 Task: Look for products in the category "Makeup" that are on sale.
Action: Mouse moved to (223, 123)
Screenshot: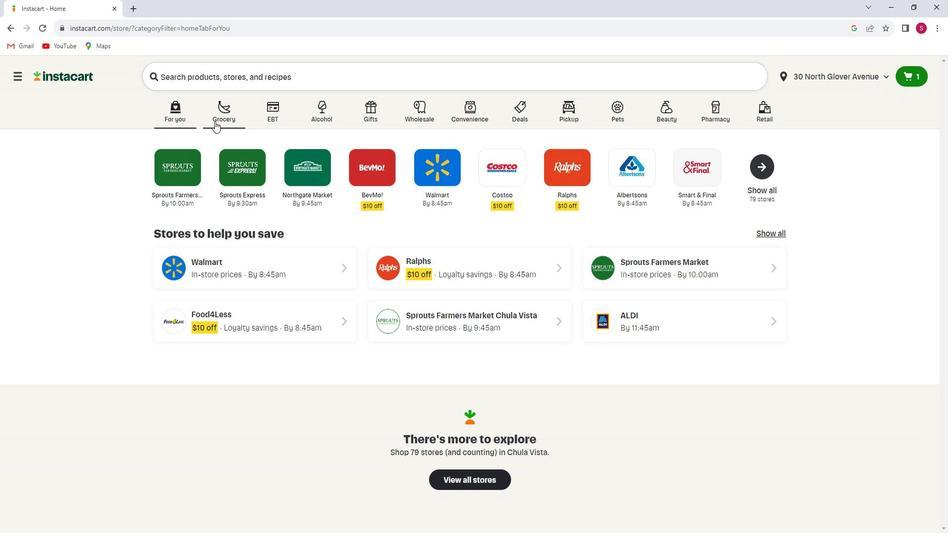 
Action: Mouse pressed left at (223, 123)
Screenshot: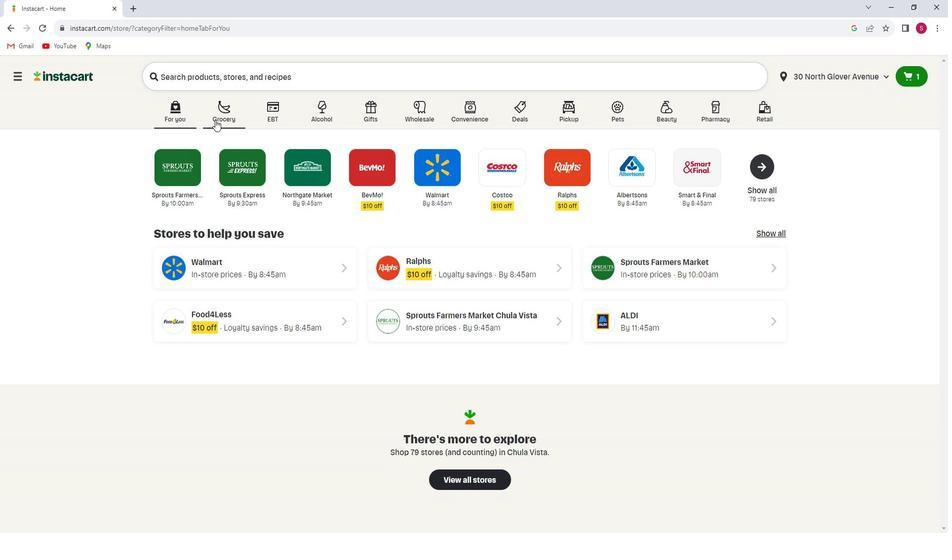 
Action: Mouse moved to (248, 299)
Screenshot: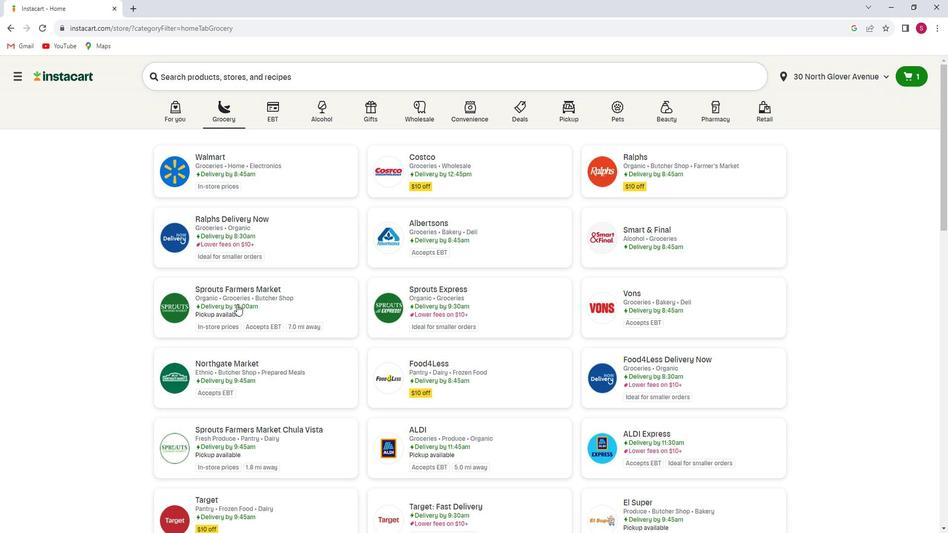 
Action: Mouse pressed left at (248, 299)
Screenshot: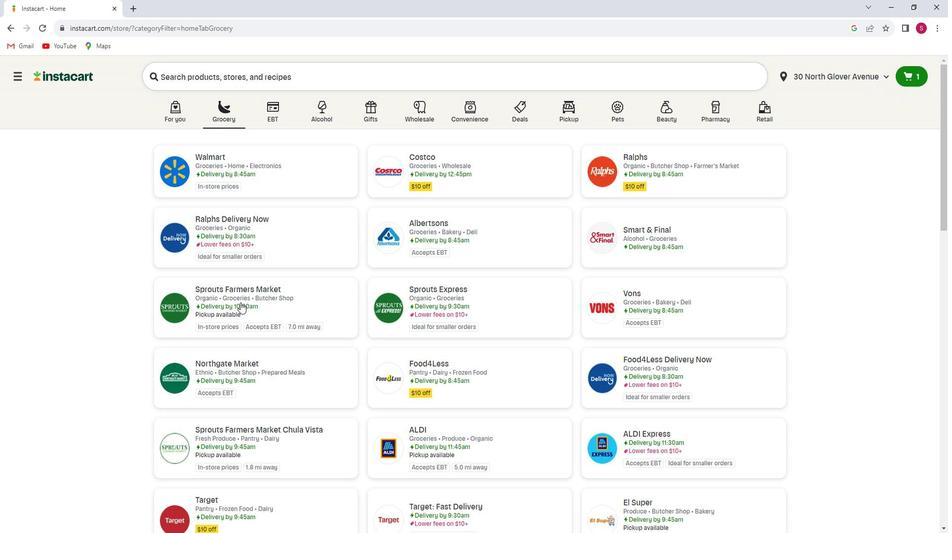 
Action: Mouse moved to (63, 335)
Screenshot: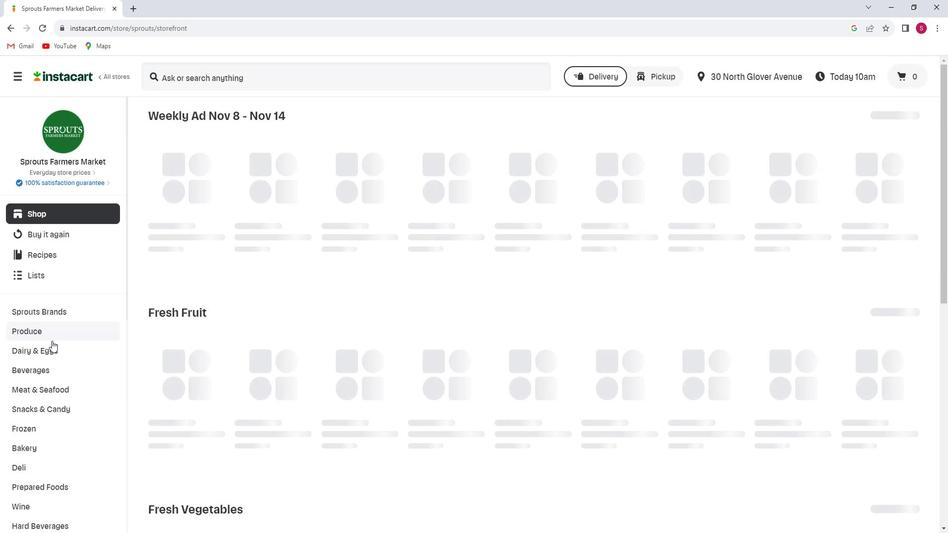 
Action: Mouse scrolled (63, 335) with delta (0, 0)
Screenshot: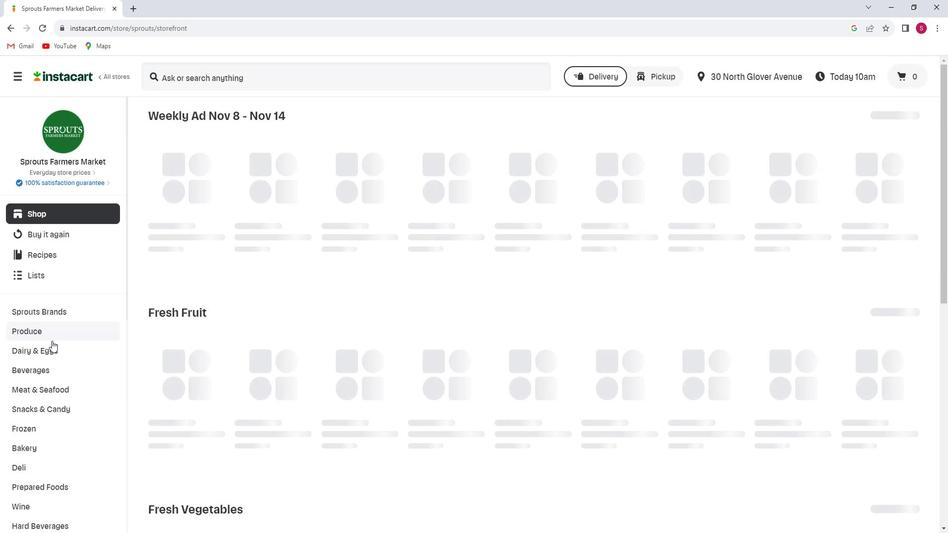 
Action: Mouse moved to (64, 334)
Screenshot: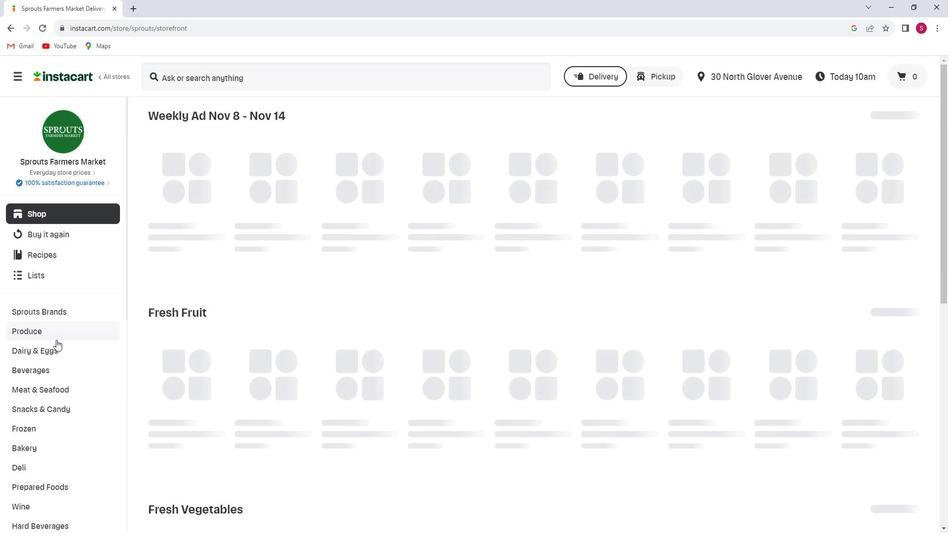 
Action: Mouse scrolled (64, 334) with delta (0, 0)
Screenshot: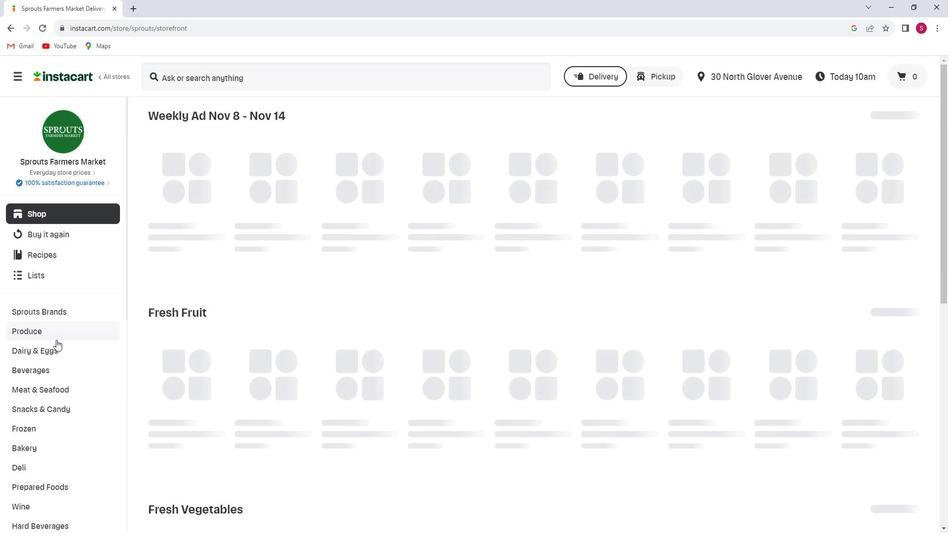 
Action: Mouse moved to (69, 332)
Screenshot: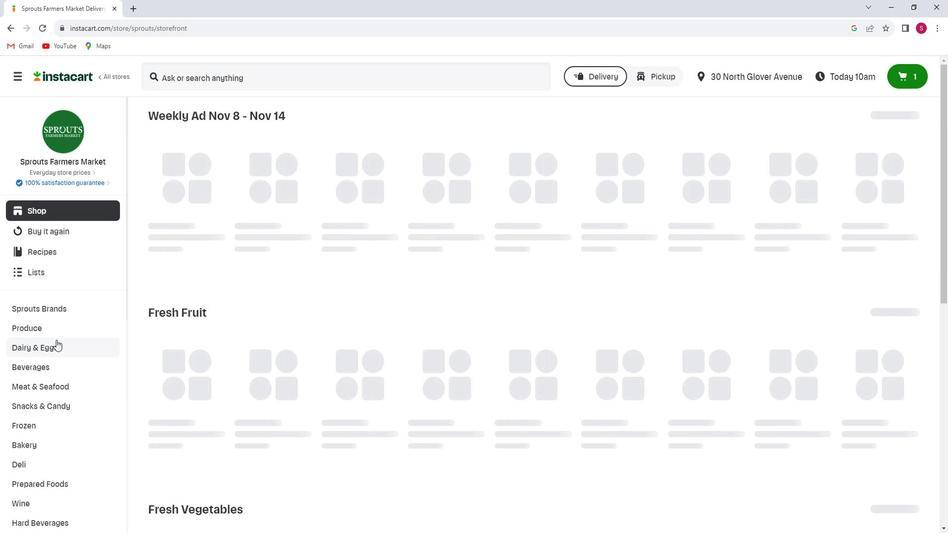 
Action: Mouse scrolled (69, 331) with delta (0, 0)
Screenshot: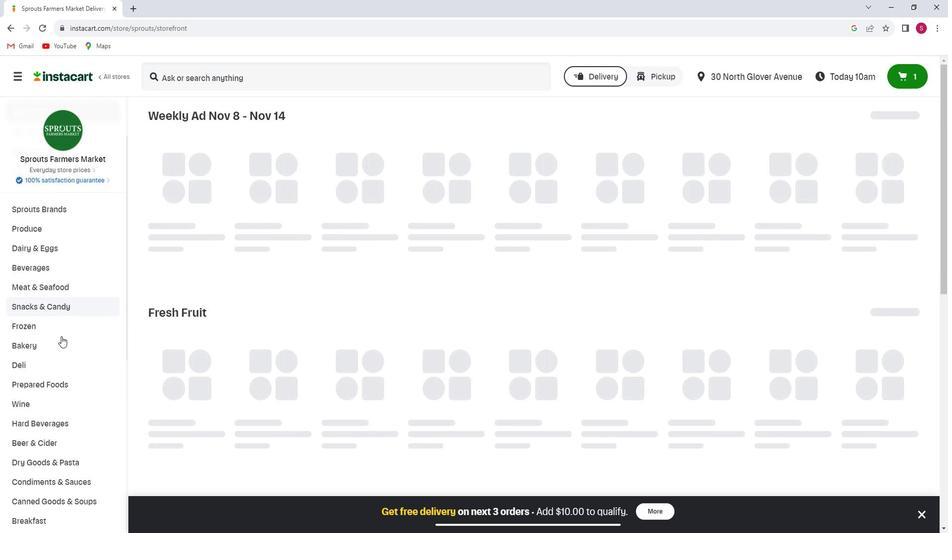 
Action: Mouse scrolled (69, 331) with delta (0, 0)
Screenshot: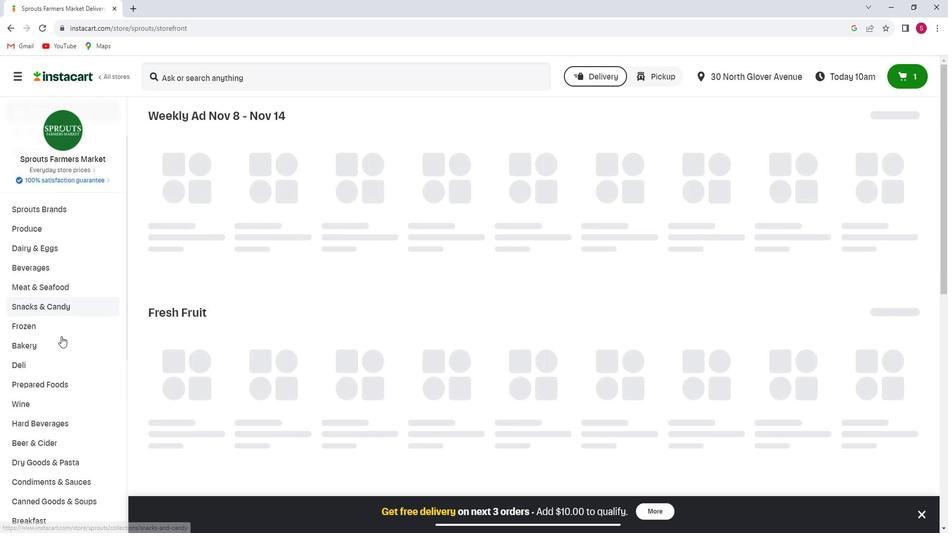 
Action: Mouse scrolled (69, 331) with delta (0, 0)
Screenshot: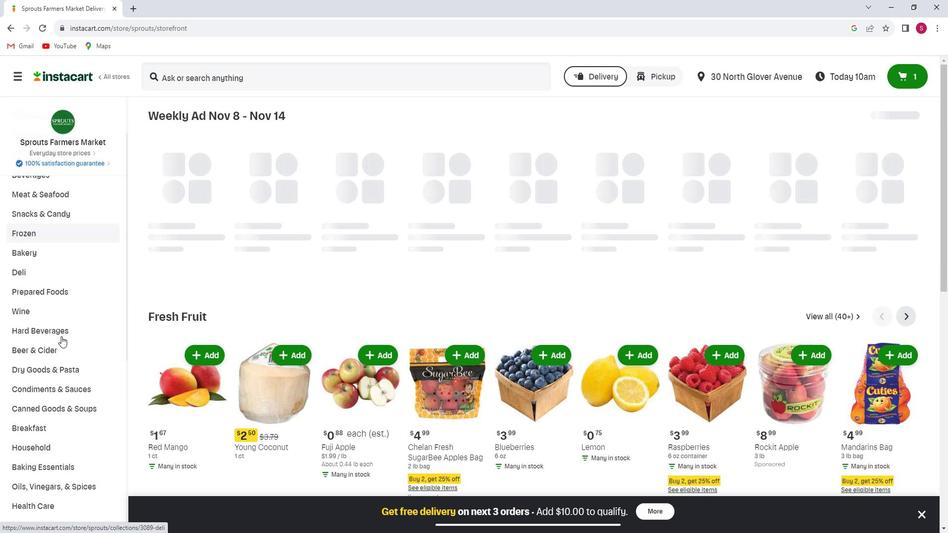 
Action: Mouse moved to (69, 332)
Screenshot: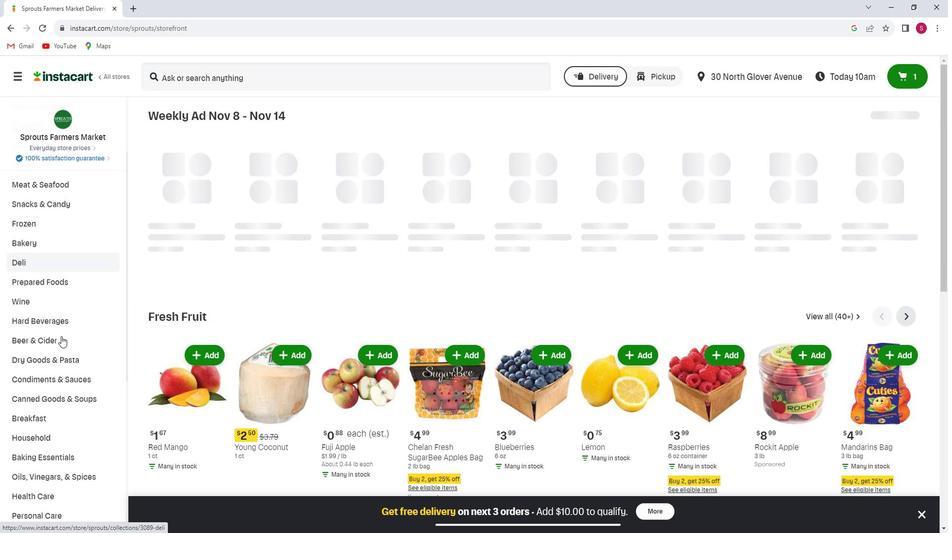 
Action: Mouse scrolled (69, 331) with delta (0, 0)
Screenshot: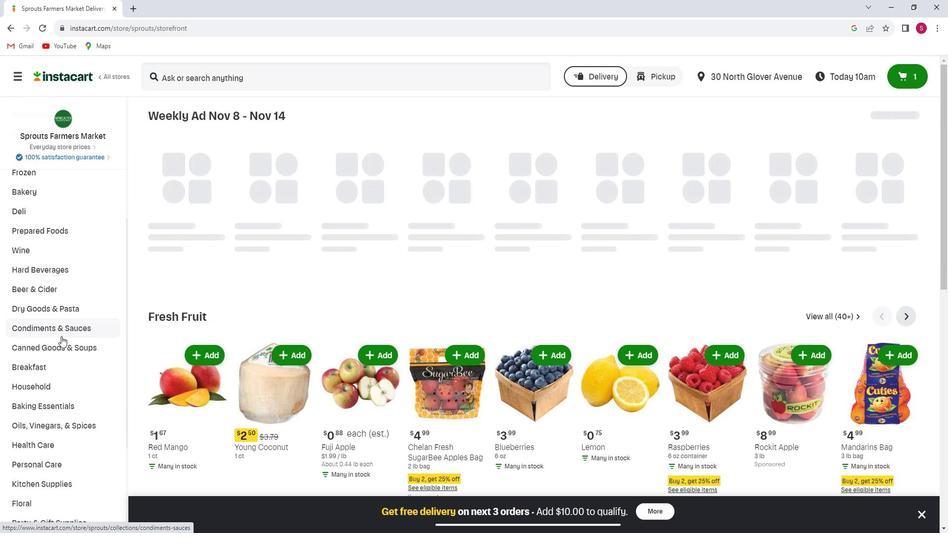 
Action: Mouse scrolled (69, 331) with delta (0, 0)
Screenshot: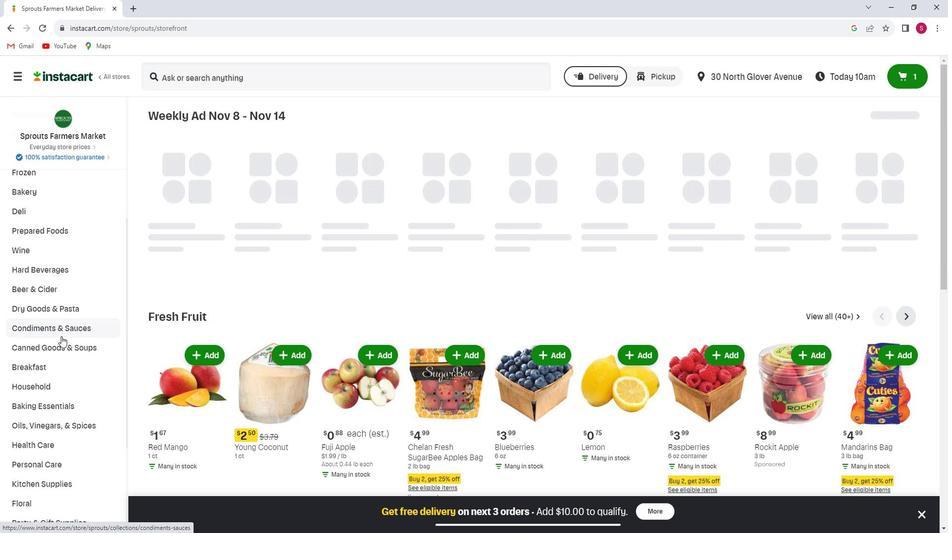
Action: Mouse moved to (54, 365)
Screenshot: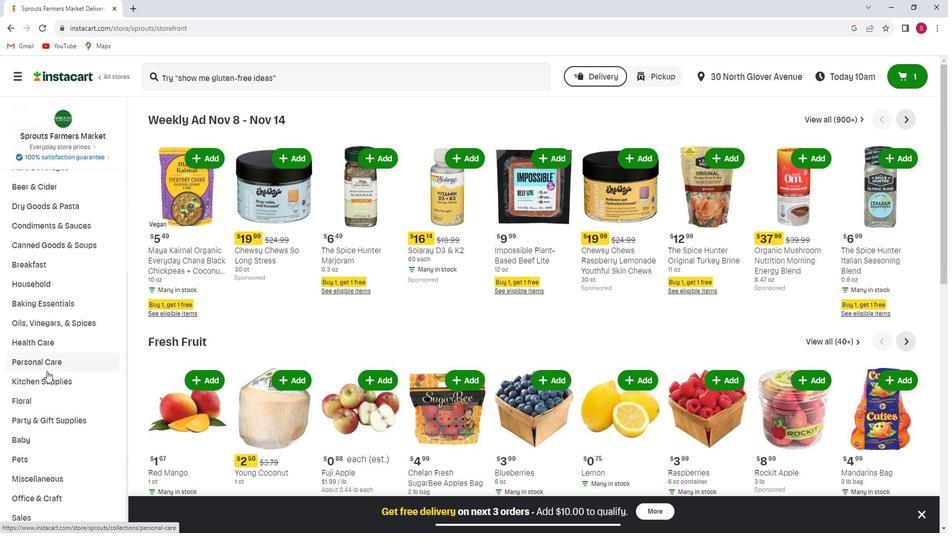 
Action: Mouse pressed left at (54, 365)
Screenshot: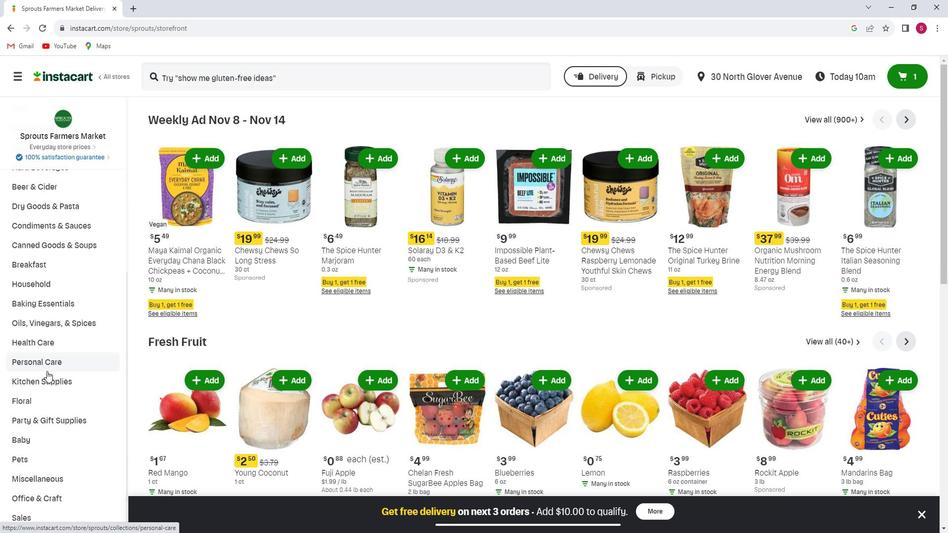 
Action: Mouse moved to (860, 146)
Screenshot: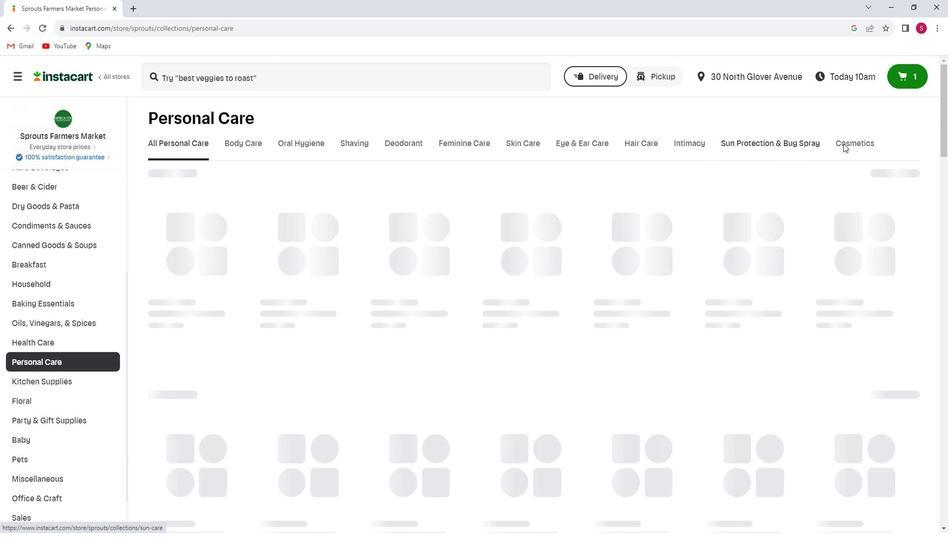 
Action: Mouse pressed left at (860, 146)
Screenshot: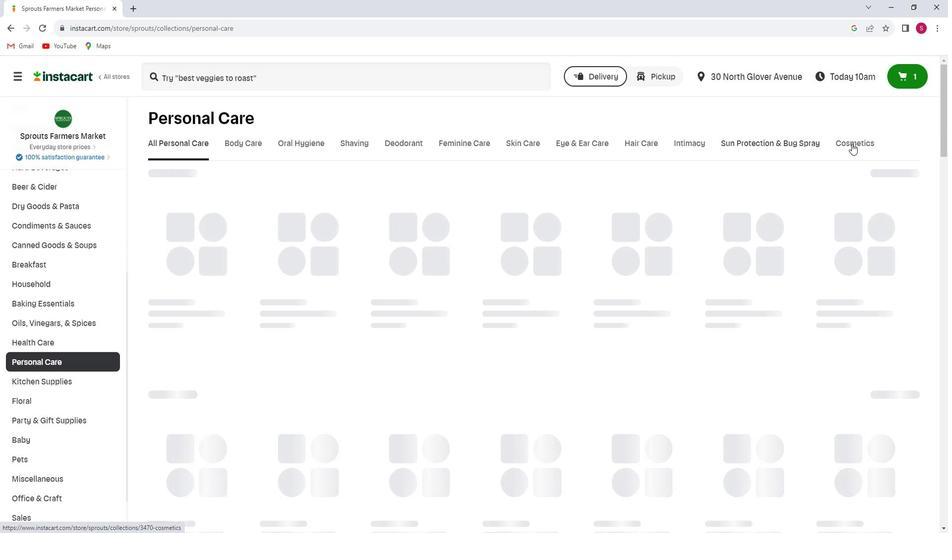 
Action: Mouse moved to (237, 183)
Screenshot: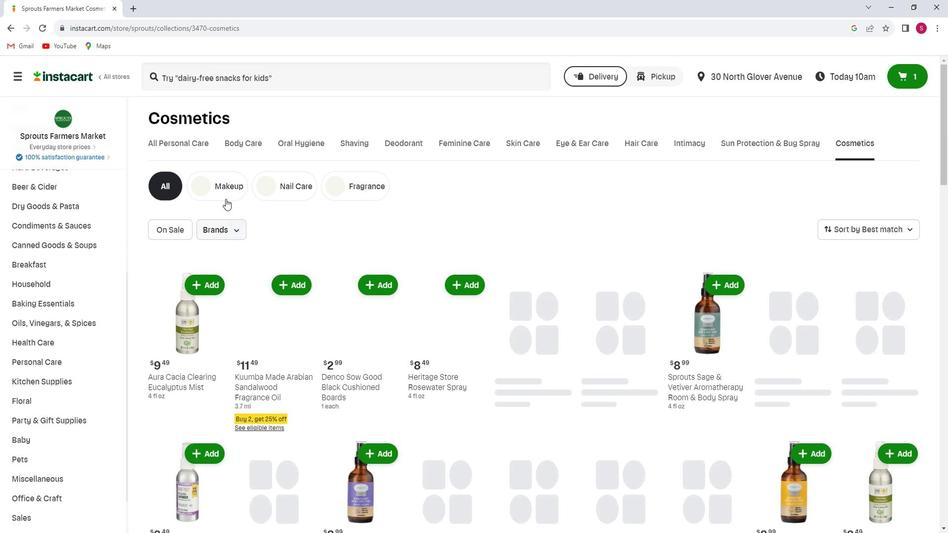 
Action: Mouse pressed left at (237, 183)
Screenshot: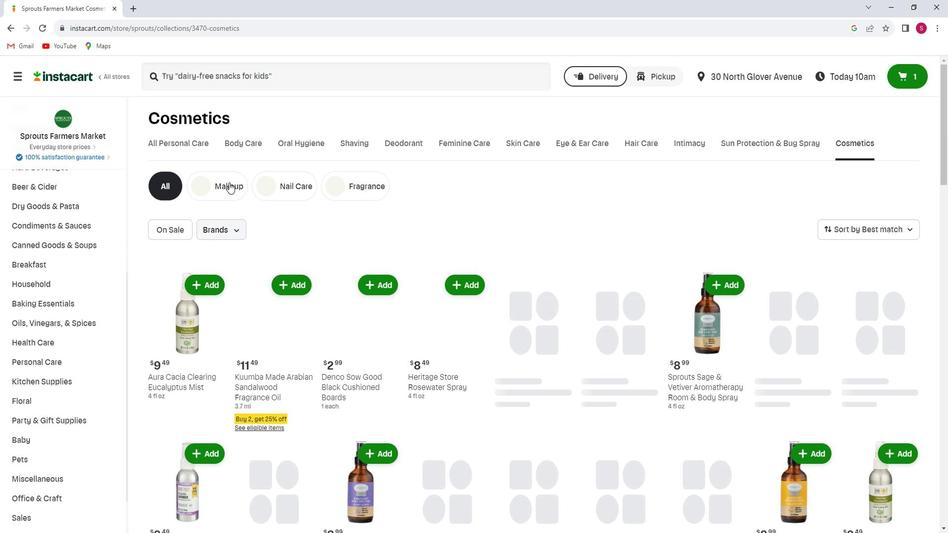 
Action: Mouse moved to (187, 230)
Screenshot: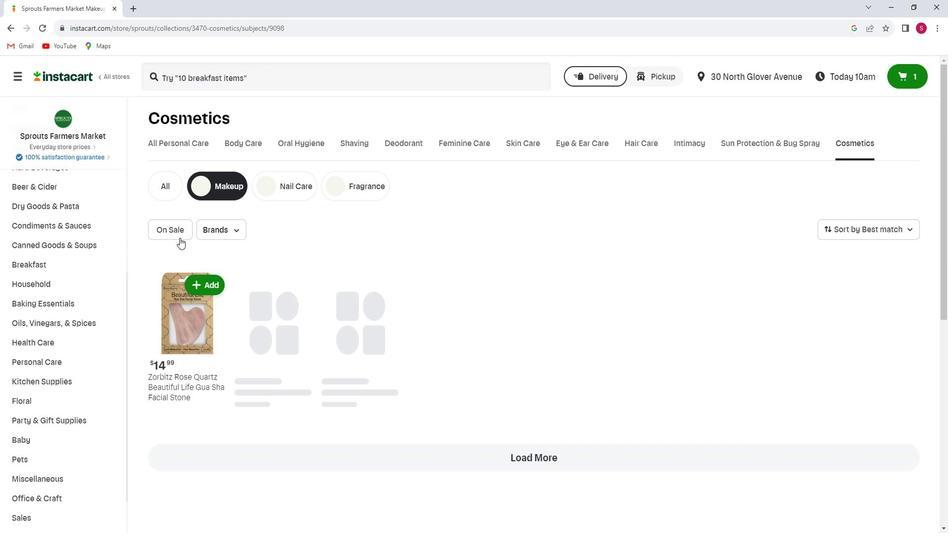 
Action: Mouse pressed left at (187, 230)
Screenshot: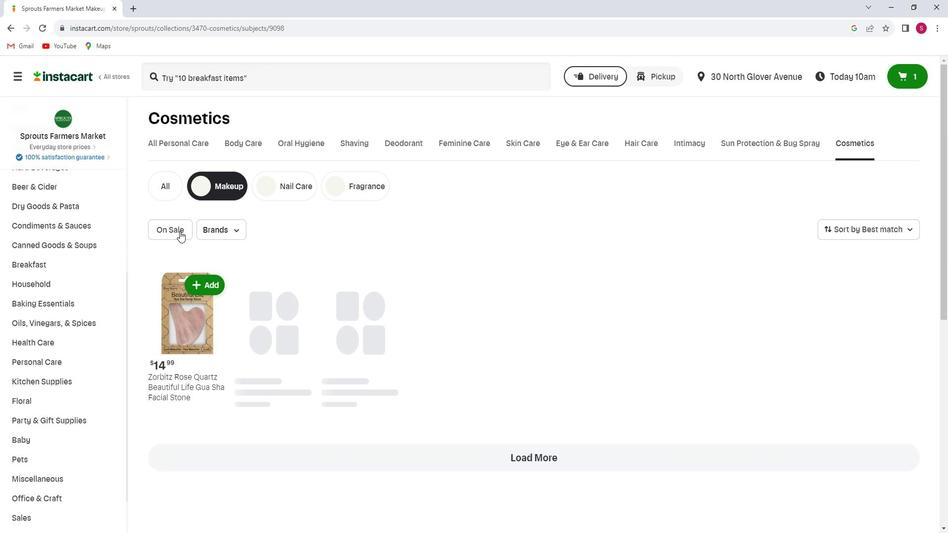 
Action: Mouse moved to (200, 265)
Screenshot: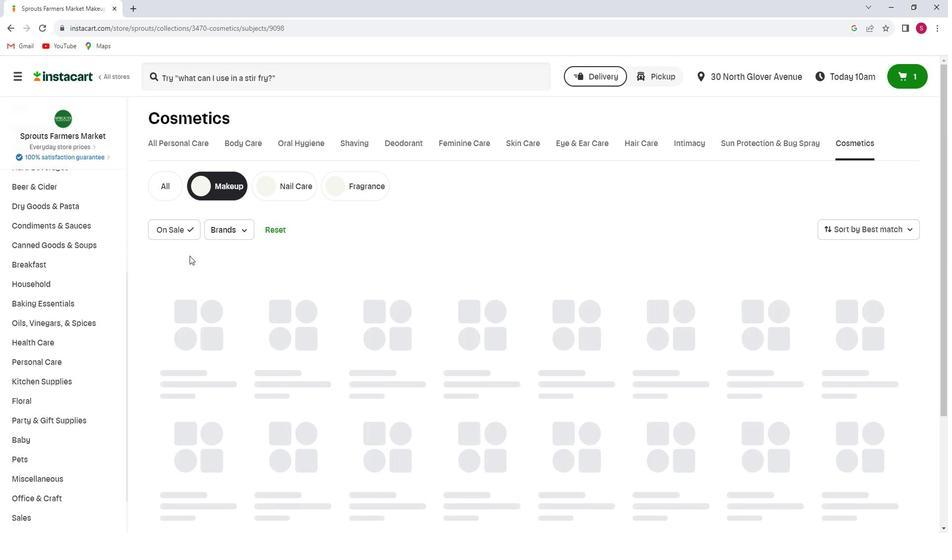 
